 Task: Add American Health Ester-C 500Mg W Bioflavonoids to the cart.
Action: Mouse moved to (257, 128)
Screenshot: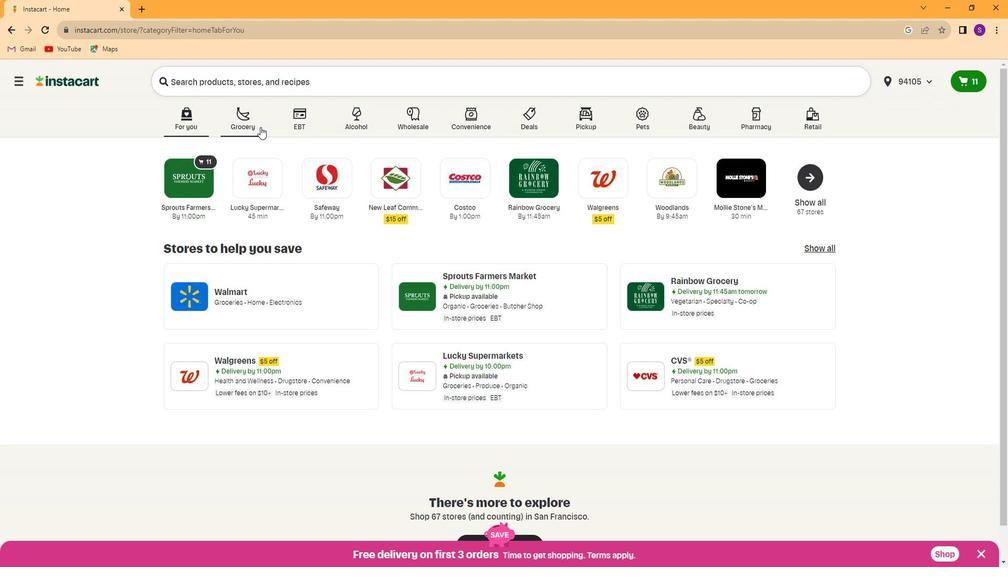 
Action: Mouse pressed left at (257, 128)
Screenshot: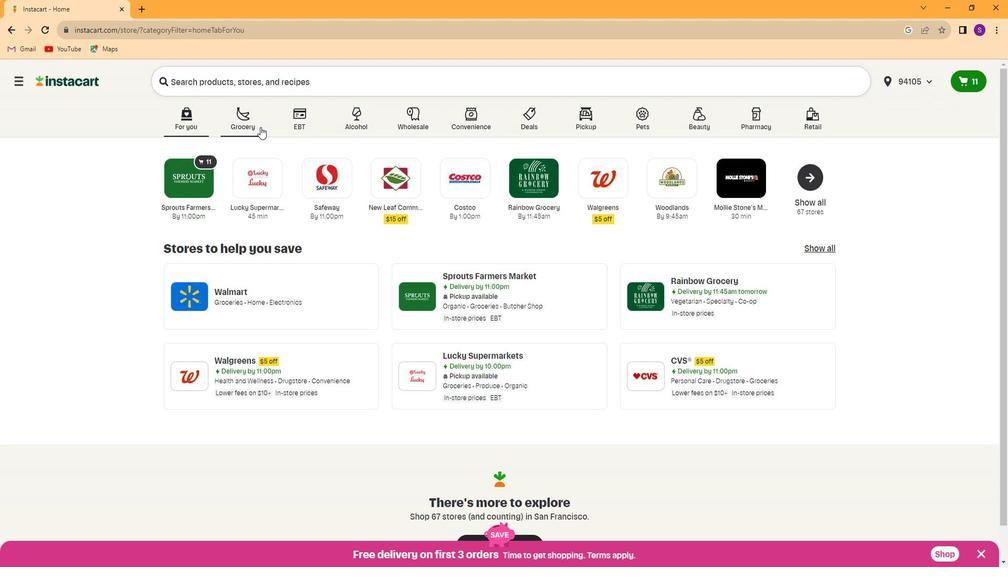 
Action: Mouse moved to (719, 200)
Screenshot: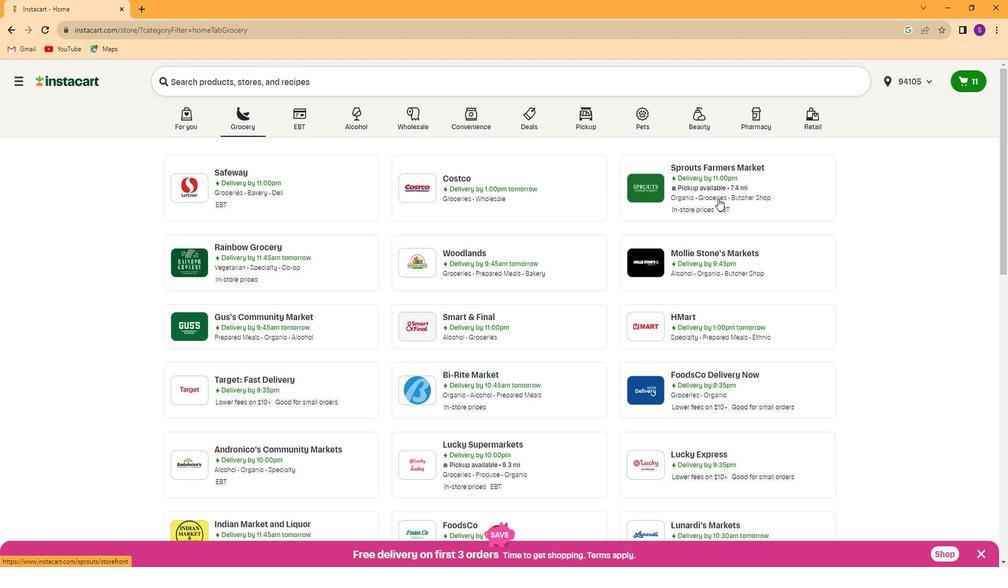 
Action: Mouse pressed left at (719, 200)
Screenshot: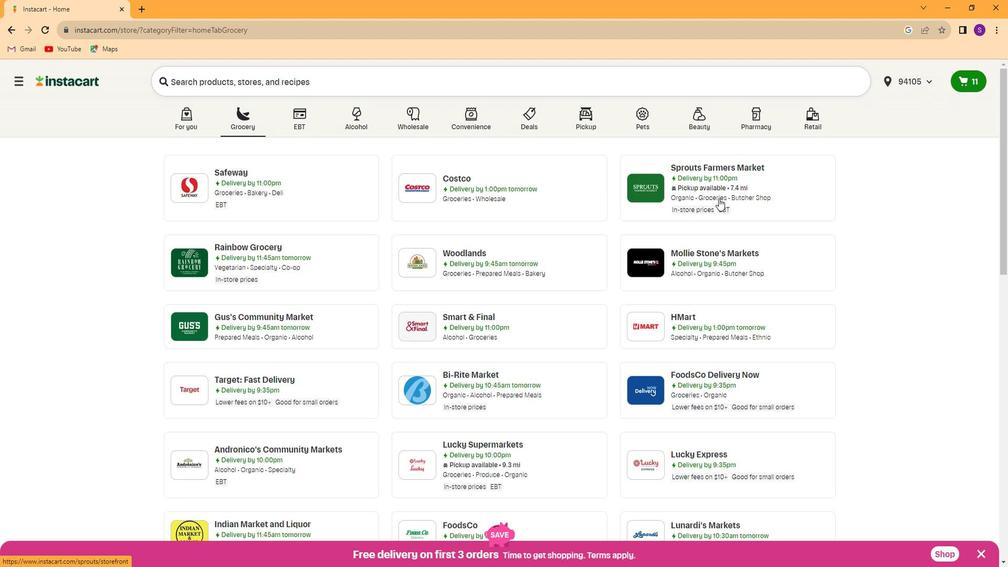
Action: Mouse moved to (101, 360)
Screenshot: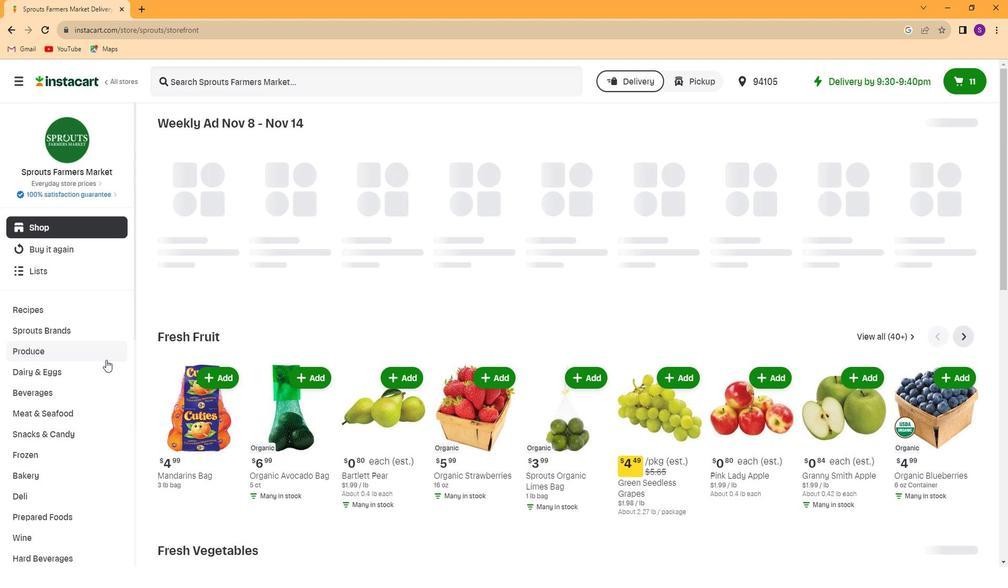 
Action: Mouse scrolled (101, 360) with delta (0, 0)
Screenshot: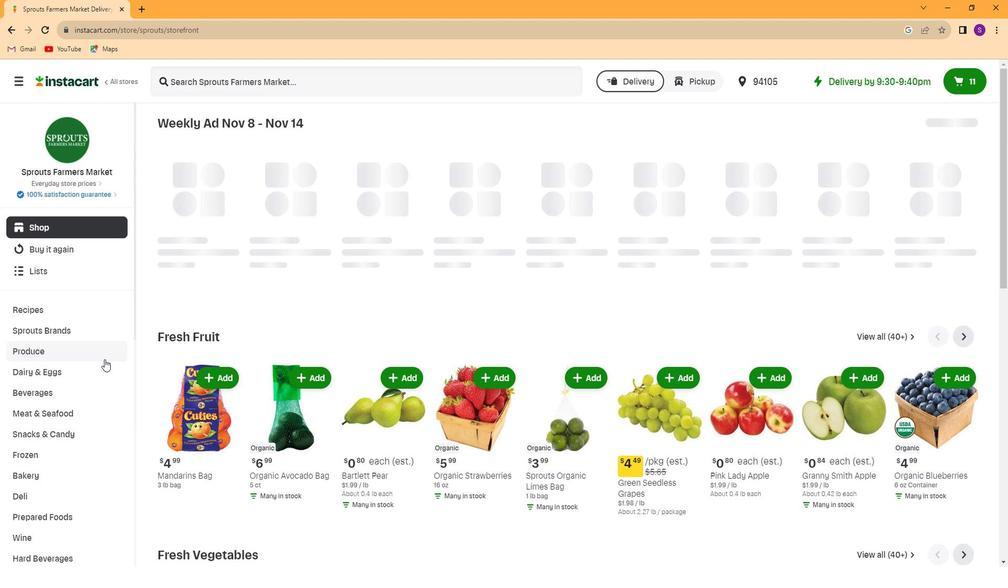 
Action: Mouse moved to (100, 360)
Screenshot: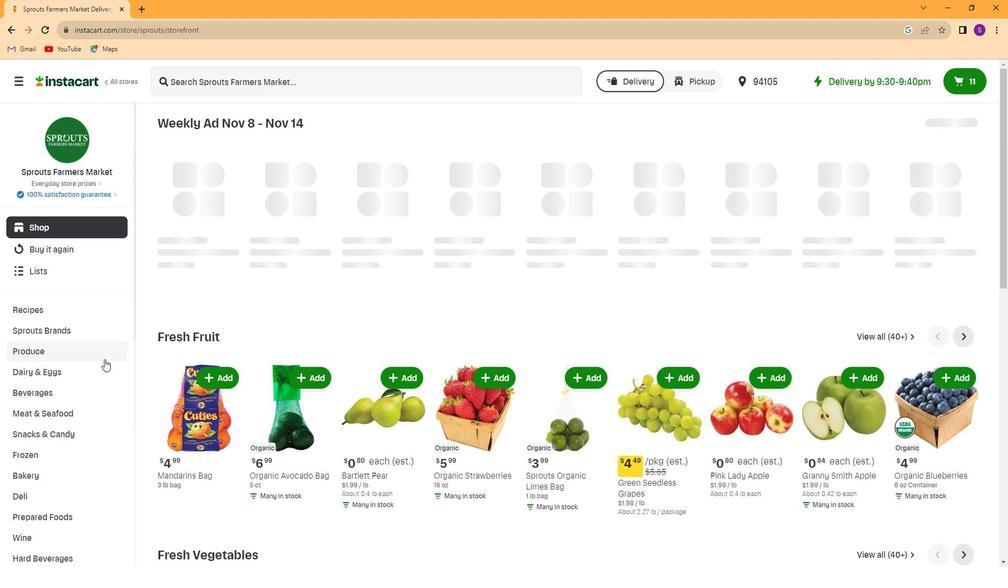 
Action: Mouse scrolled (100, 360) with delta (0, 0)
Screenshot: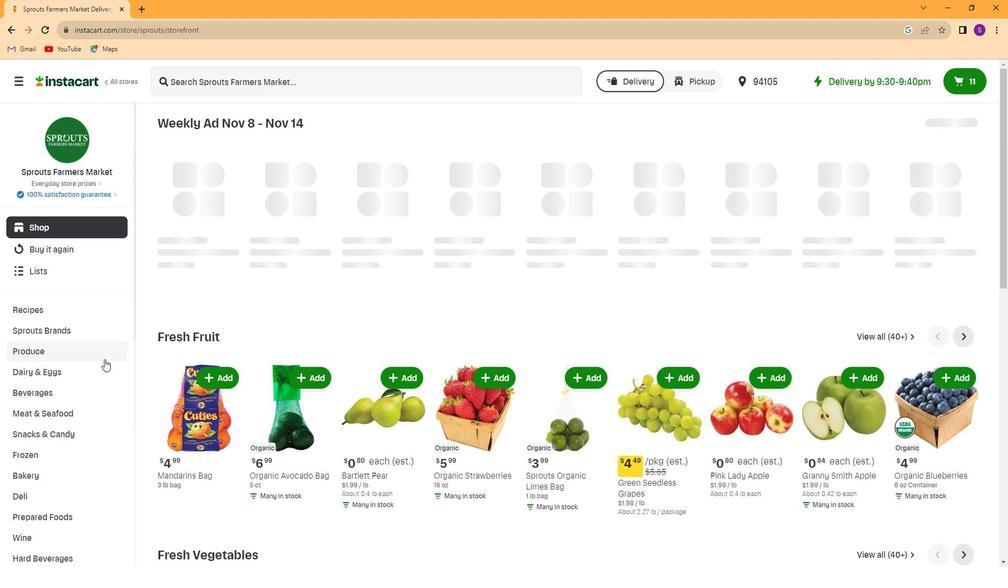 
Action: Mouse moved to (99, 360)
Screenshot: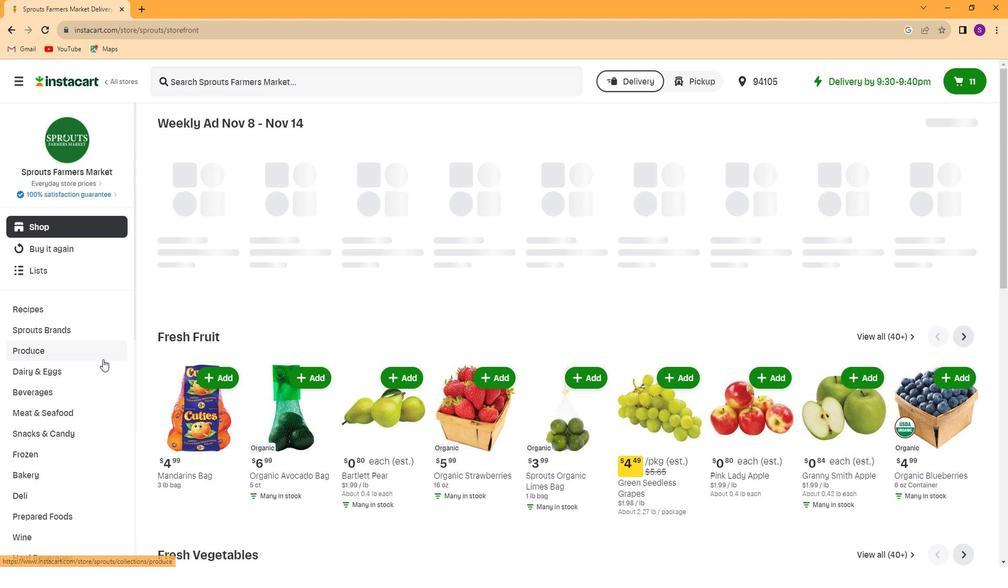 
Action: Mouse scrolled (99, 360) with delta (0, 0)
Screenshot: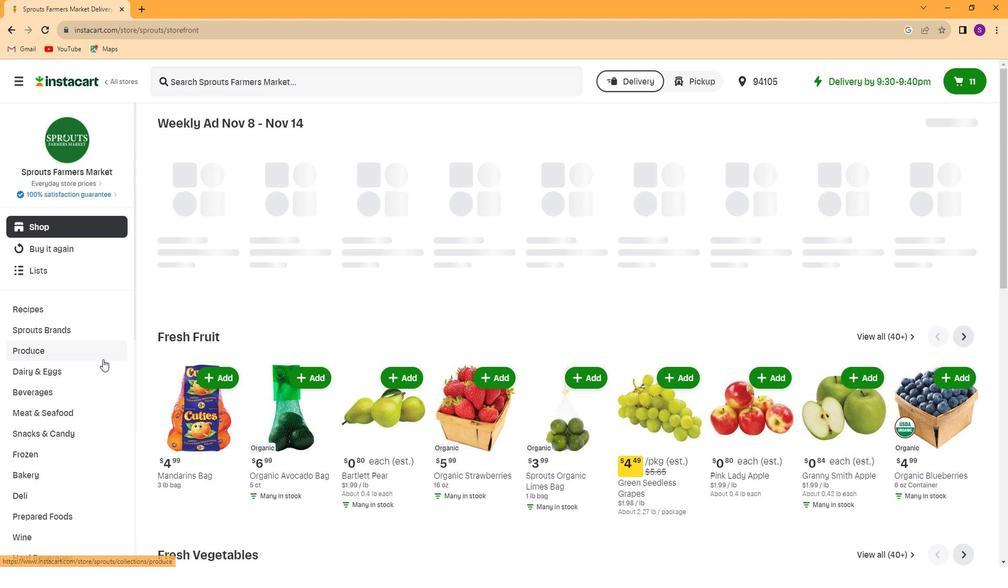 
Action: Mouse scrolled (99, 360) with delta (0, 0)
Screenshot: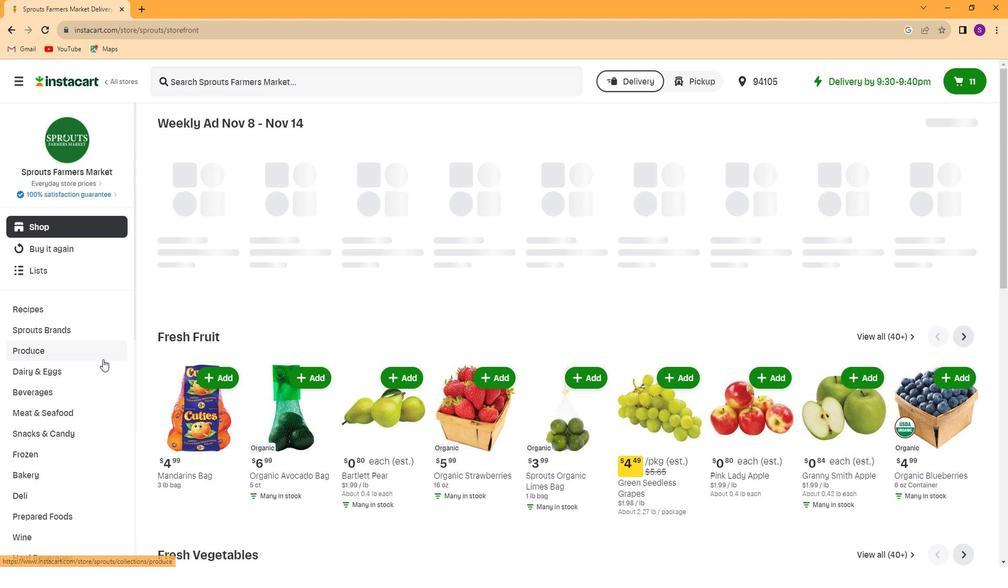 
Action: Mouse scrolled (99, 360) with delta (0, 0)
Screenshot: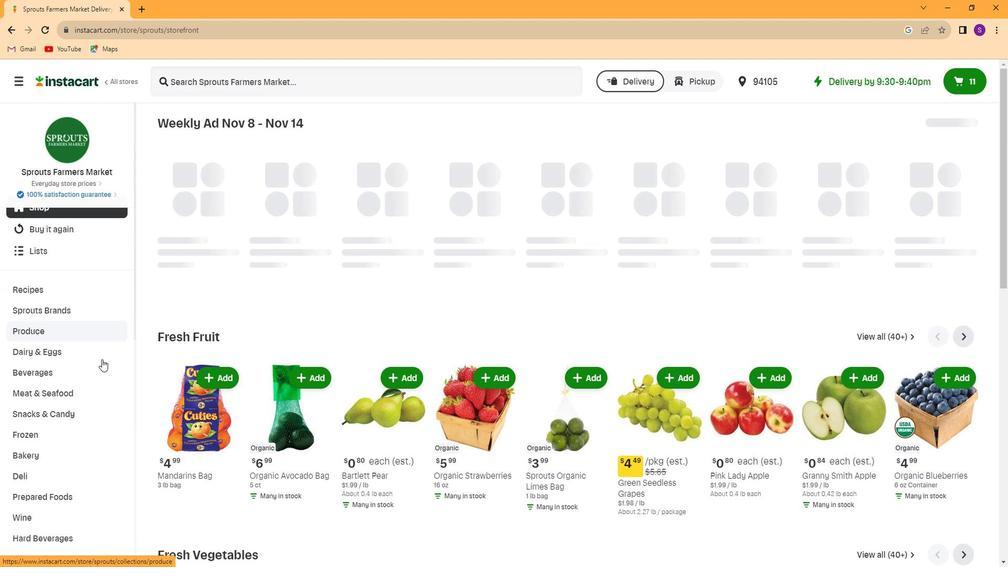 
Action: Mouse scrolled (99, 360) with delta (0, 0)
Screenshot: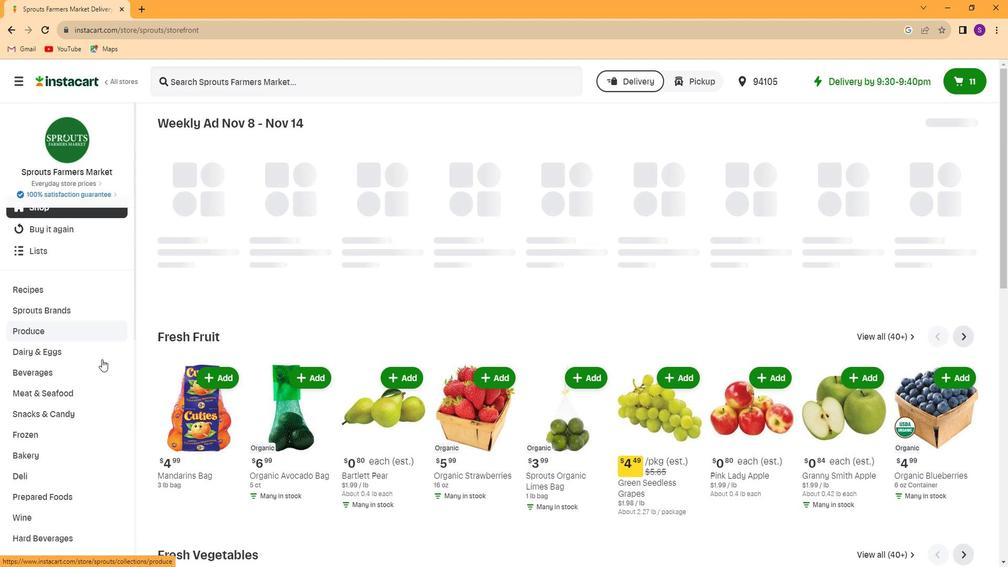 
Action: Mouse moved to (98, 360)
Screenshot: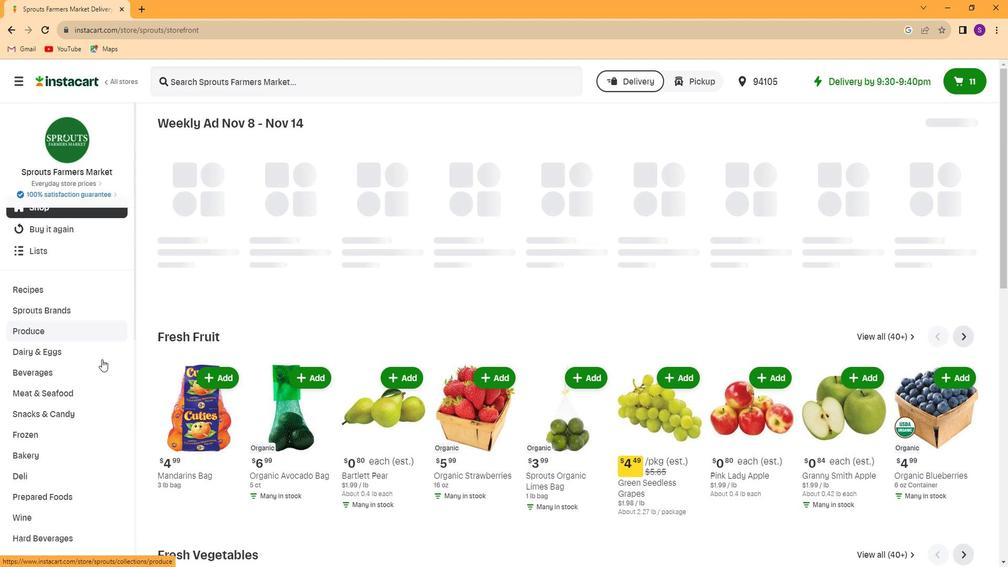 
Action: Mouse scrolled (98, 359) with delta (0, 0)
Screenshot: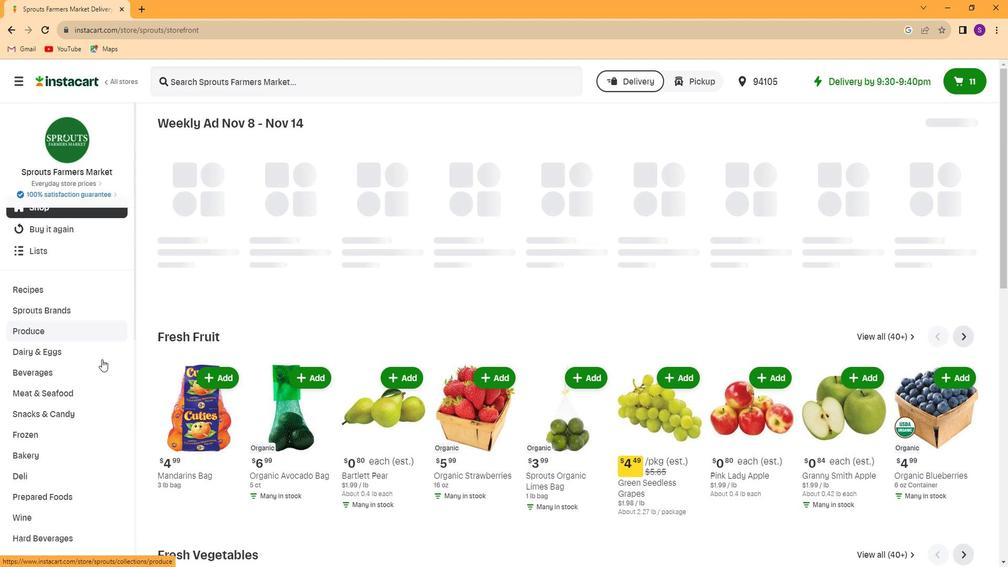 
Action: Mouse moved to (99, 356)
Screenshot: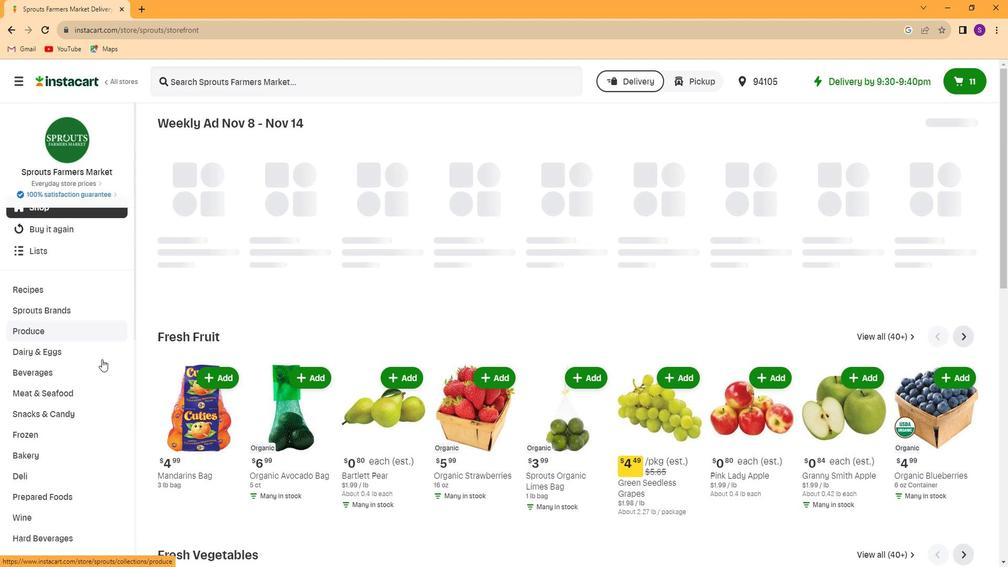 
Action: Mouse scrolled (99, 356) with delta (0, 0)
Screenshot: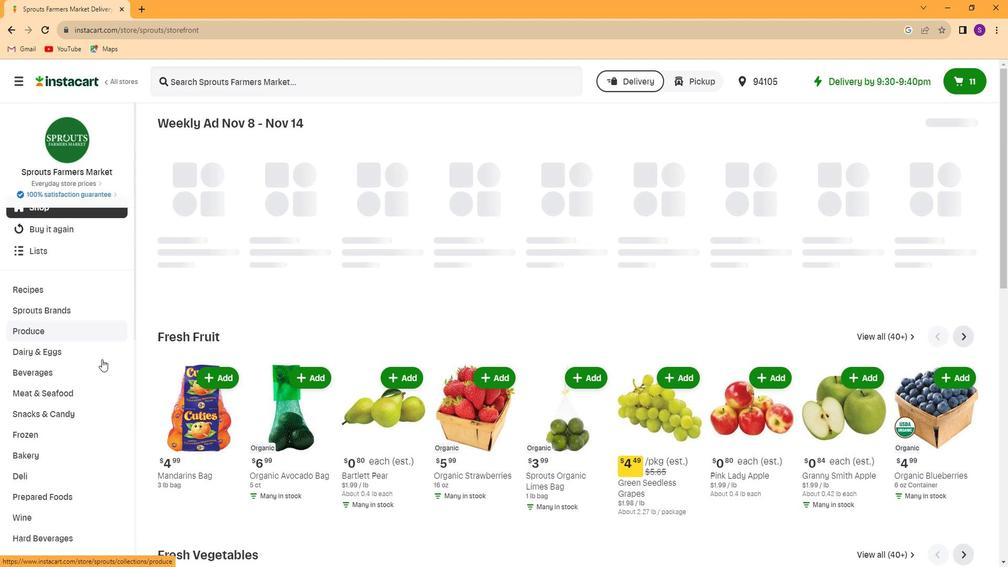 
Action: Mouse moved to (100, 349)
Screenshot: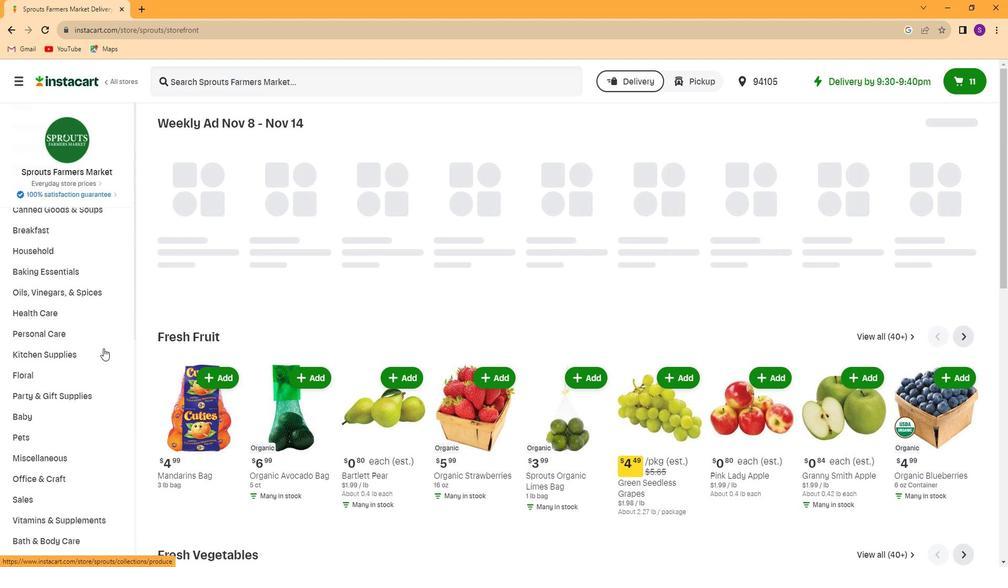 
Action: Mouse scrolled (100, 349) with delta (0, 0)
Screenshot: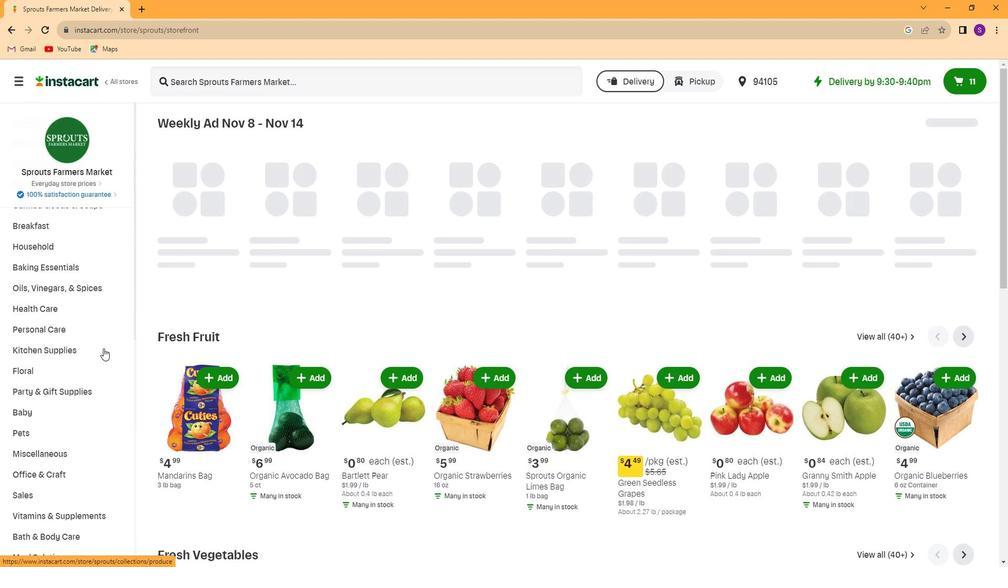 
Action: Mouse scrolled (100, 349) with delta (0, 0)
Screenshot: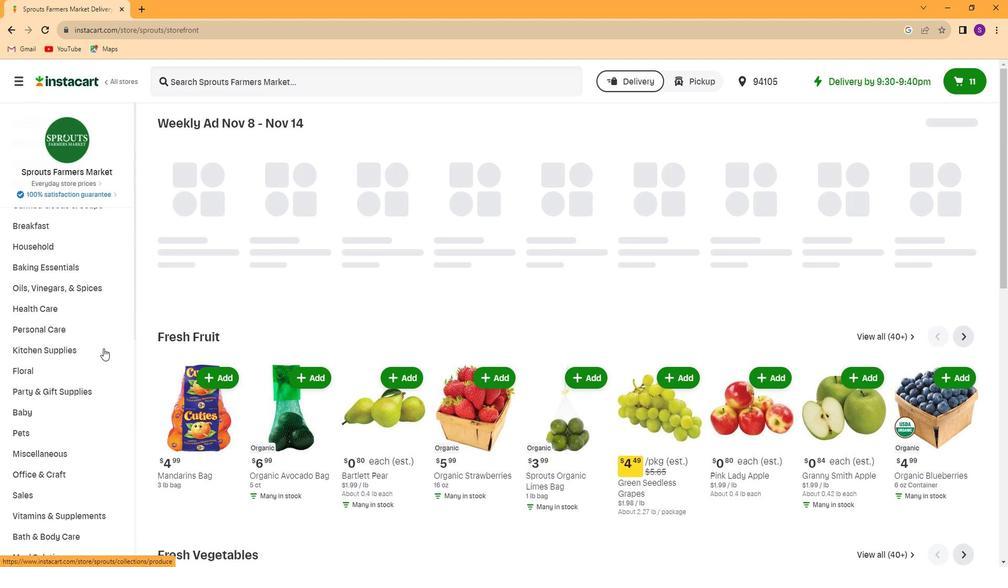 
Action: Mouse scrolled (100, 349) with delta (0, 0)
Screenshot: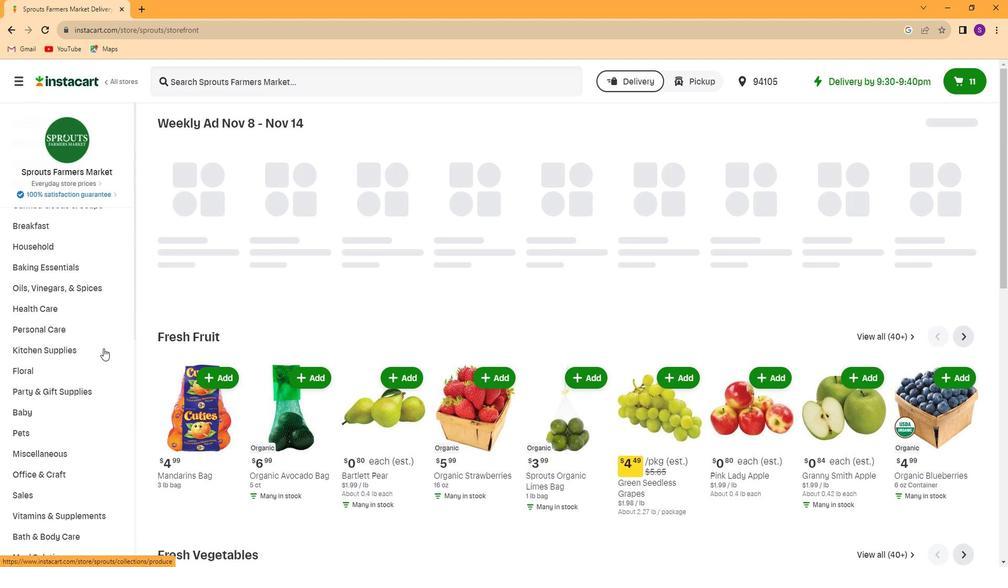 
Action: Mouse scrolled (100, 349) with delta (0, 0)
Screenshot: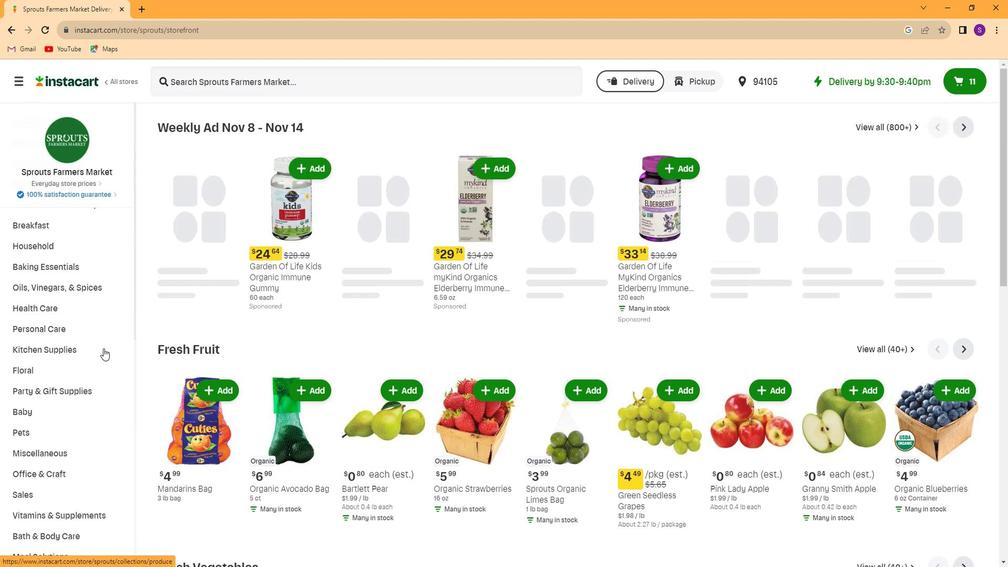 
Action: Mouse scrolled (100, 349) with delta (0, 0)
Screenshot: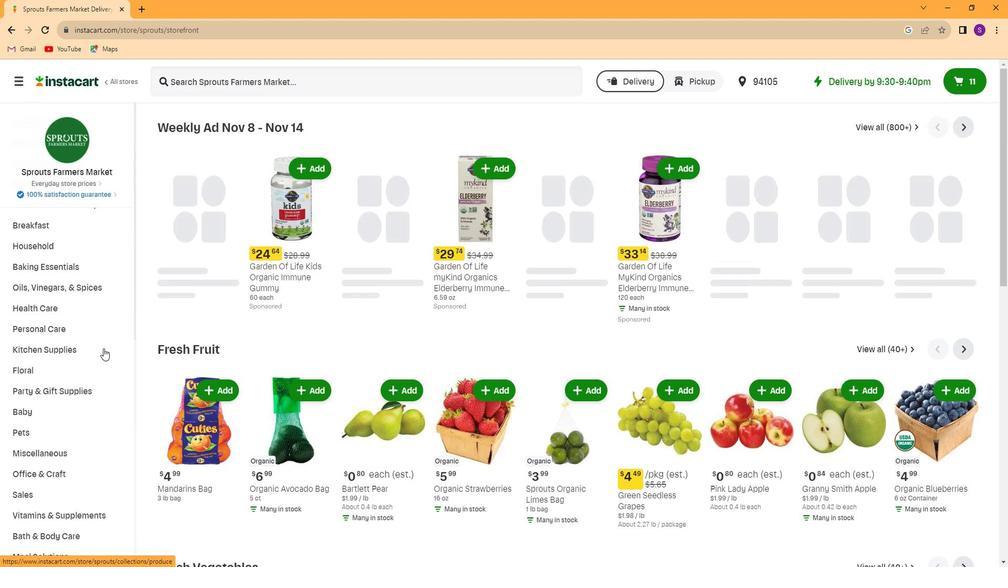 
Action: Mouse scrolled (100, 349) with delta (0, 0)
Screenshot: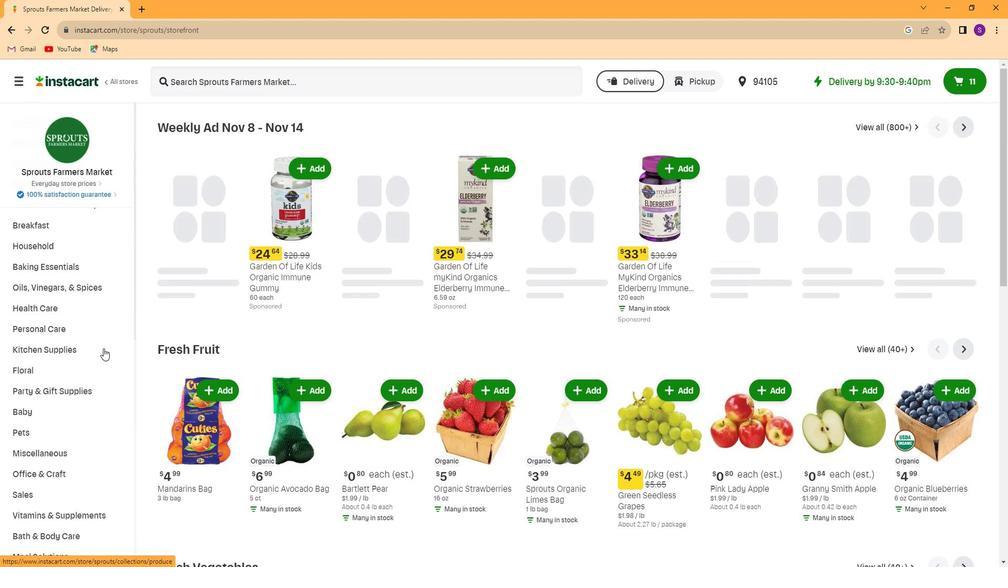 
Action: Mouse scrolled (100, 349) with delta (0, 0)
Screenshot: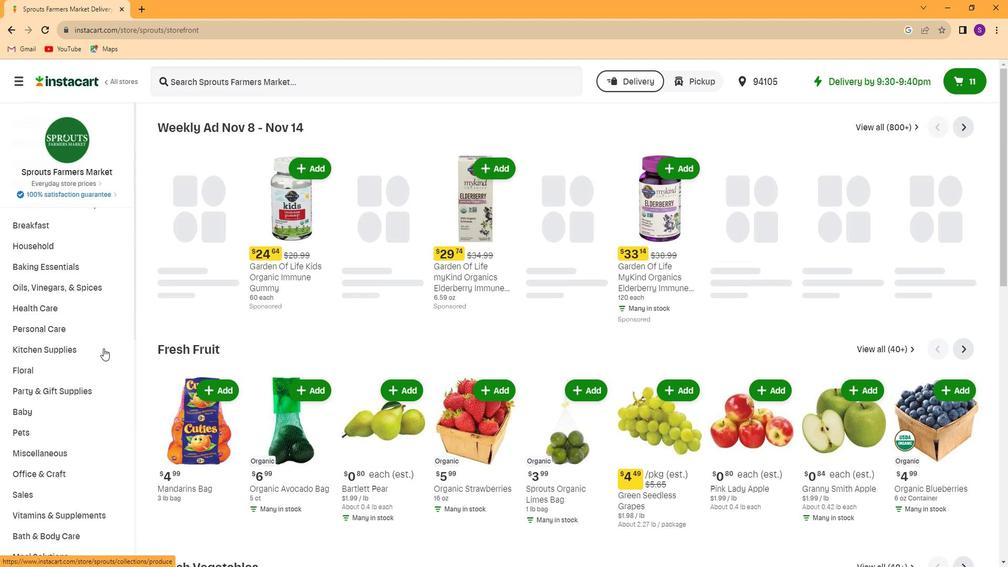 
Action: Mouse moved to (87, 505)
Screenshot: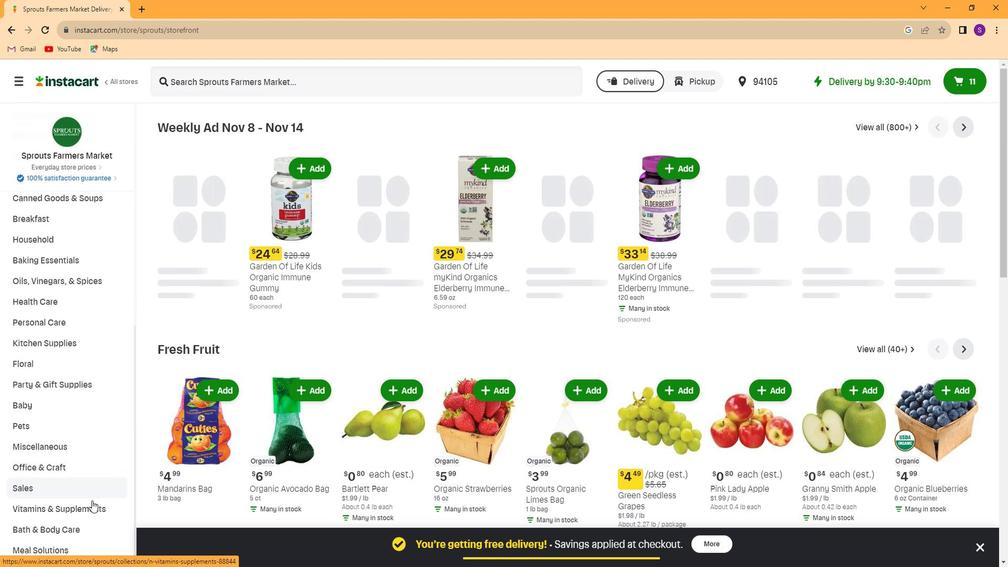 
Action: Mouse pressed left at (87, 505)
Screenshot: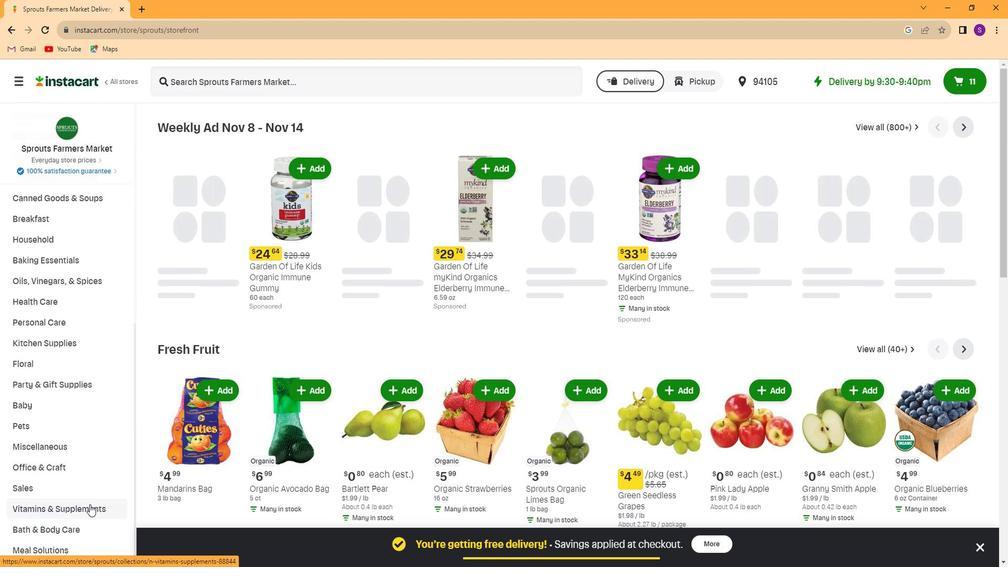 
Action: Mouse moved to (85, 442)
Screenshot: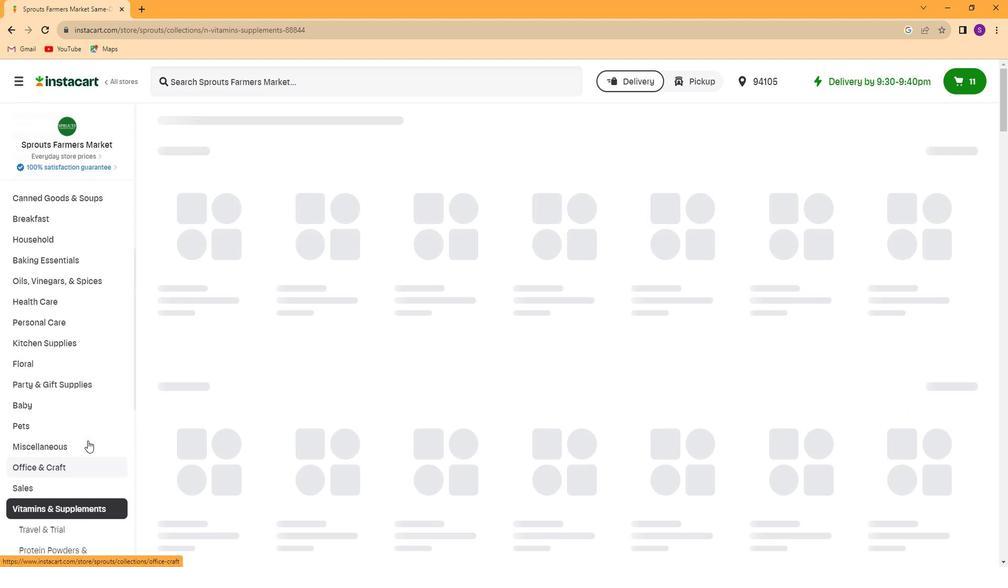 
Action: Mouse scrolled (85, 441) with delta (0, 0)
Screenshot: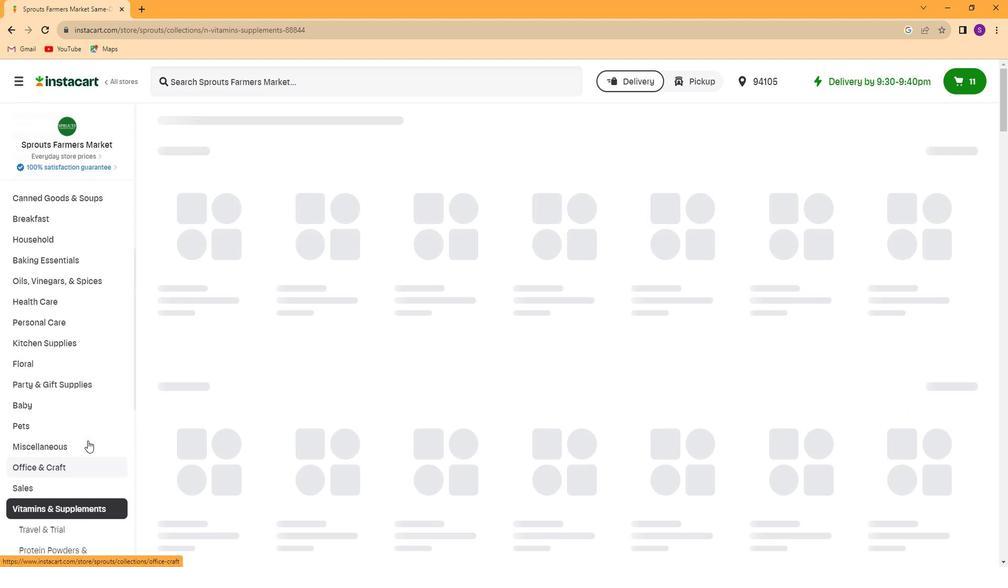 
Action: Mouse moved to (80, 421)
Screenshot: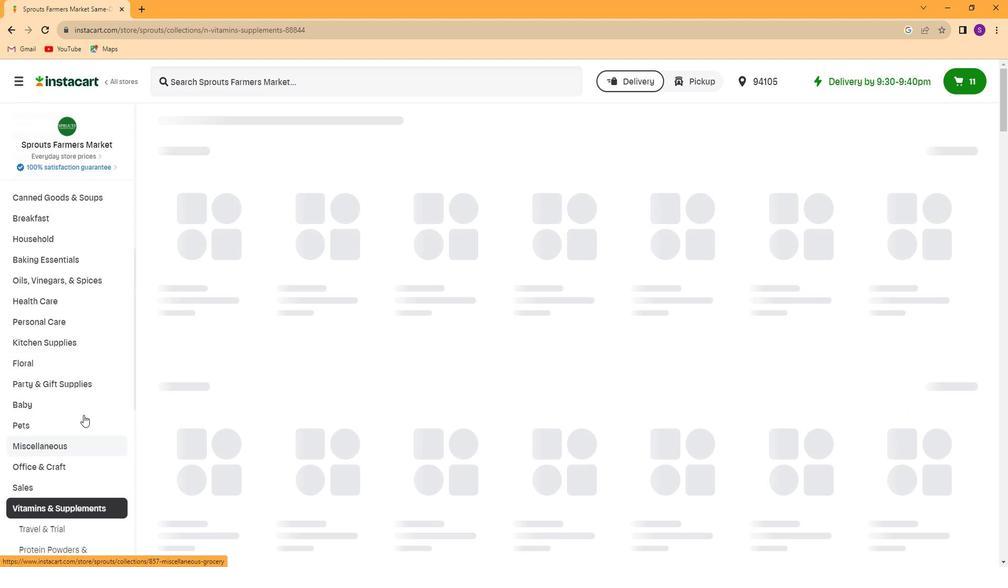
Action: Mouse scrolled (80, 421) with delta (0, 0)
Screenshot: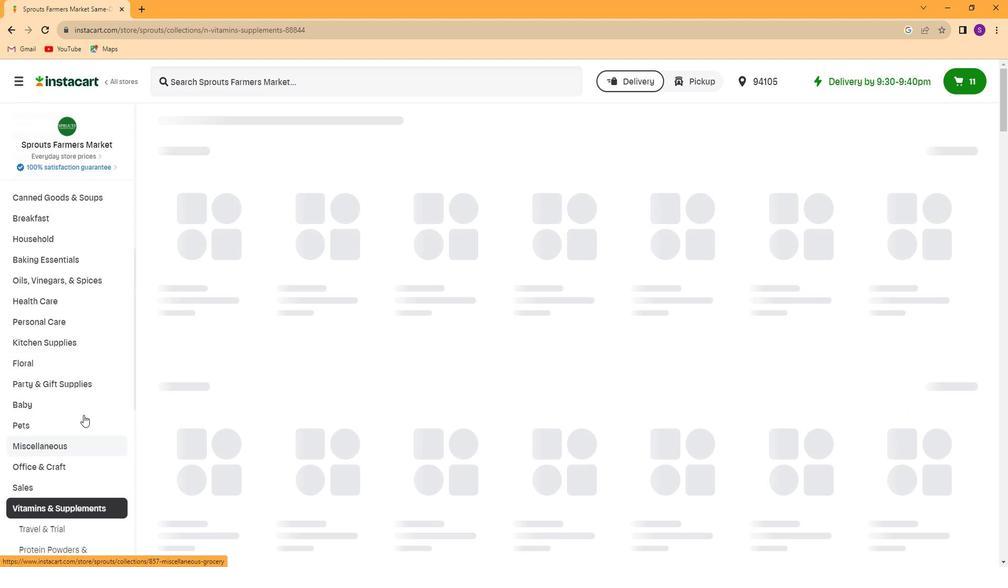 
Action: Mouse moved to (80, 410)
Screenshot: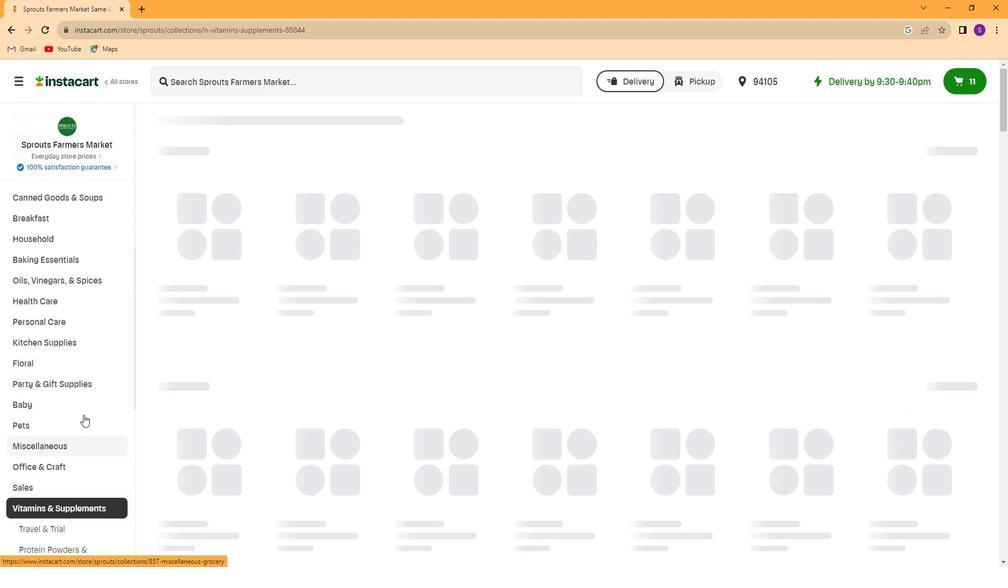 
Action: Mouse scrolled (80, 409) with delta (0, 0)
Screenshot: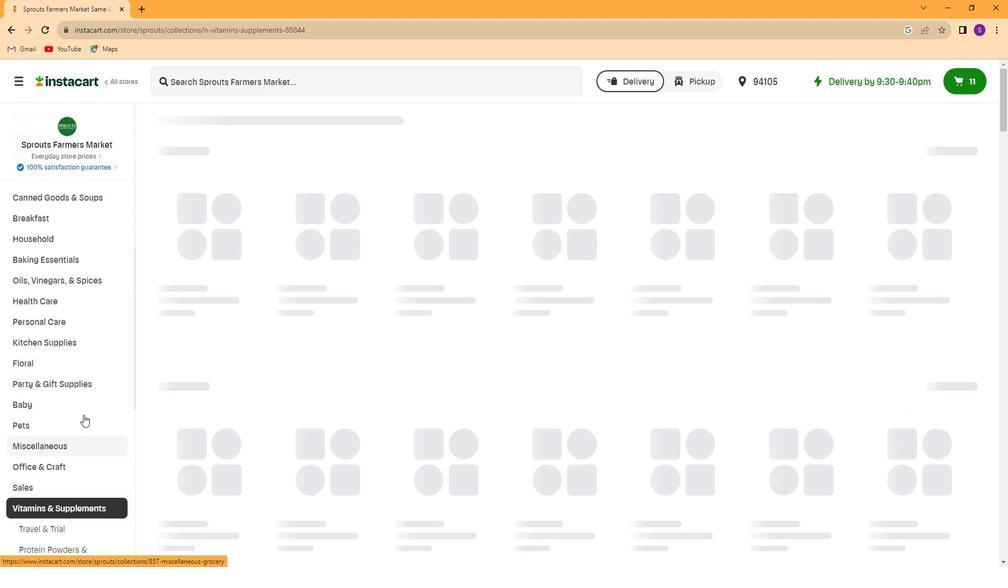 
Action: Mouse moved to (79, 401)
Screenshot: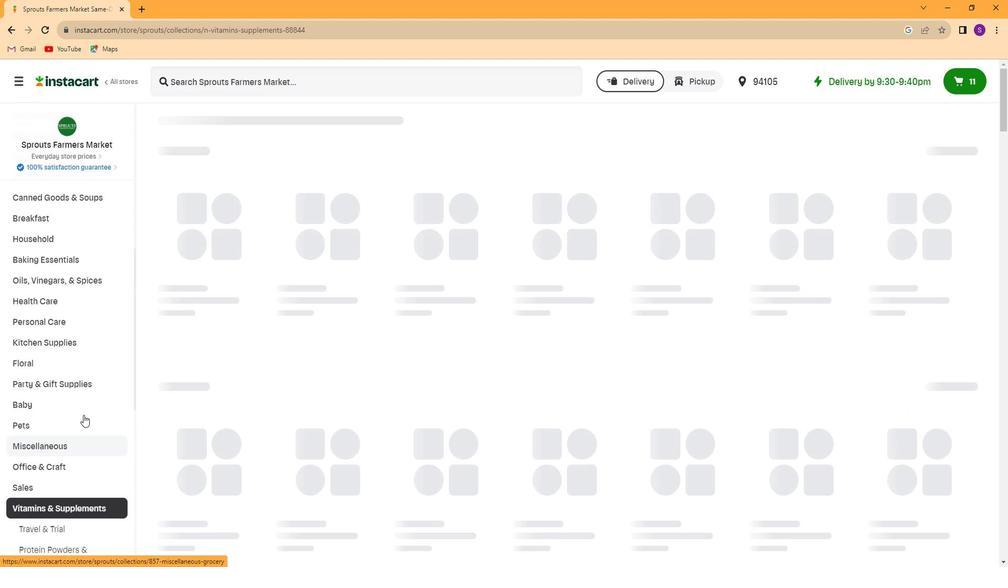 
Action: Mouse scrolled (79, 400) with delta (0, 0)
Screenshot: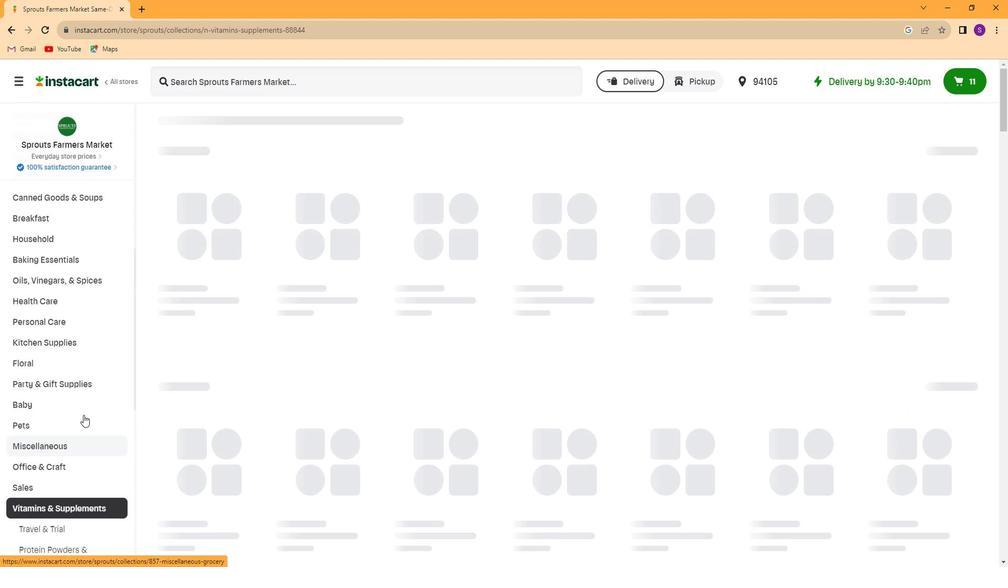 
Action: Mouse moved to (79, 393)
Screenshot: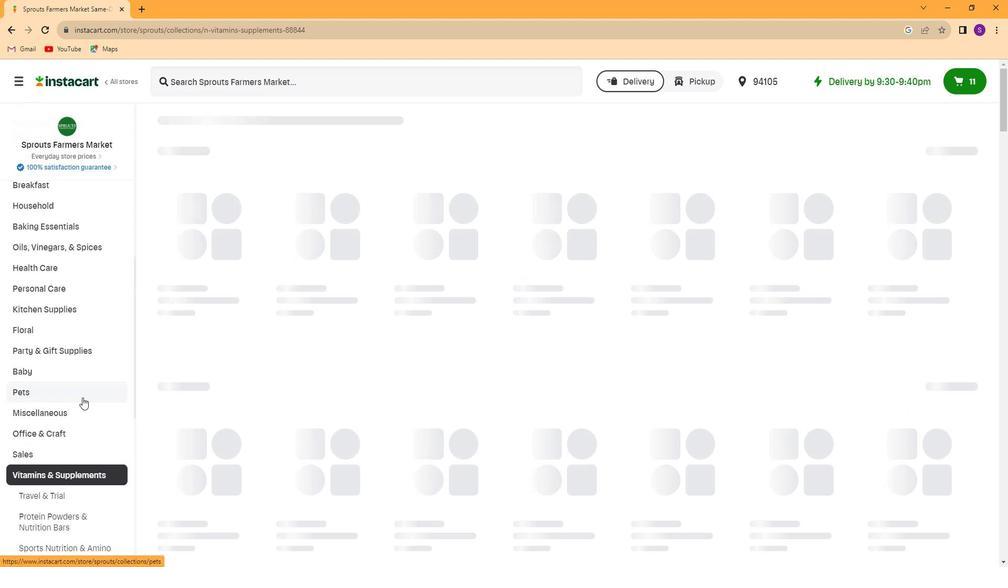 
Action: Mouse scrolled (79, 392) with delta (0, 0)
Screenshot: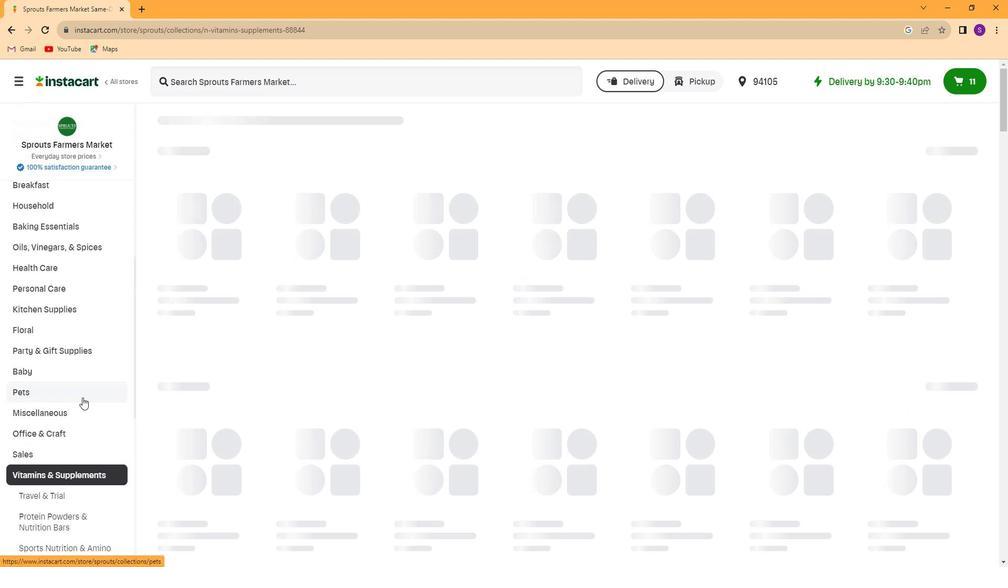 
Action: Mouse moved to (79, 378)
Screenshot: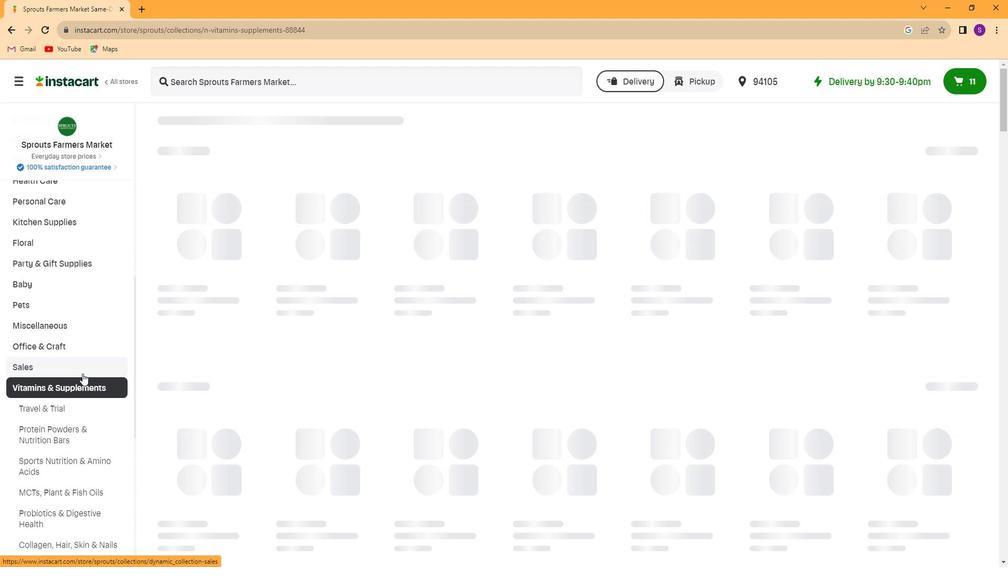 
Action: Mouse scrolled (79, 378) with delta (0, 0)
Screenshot: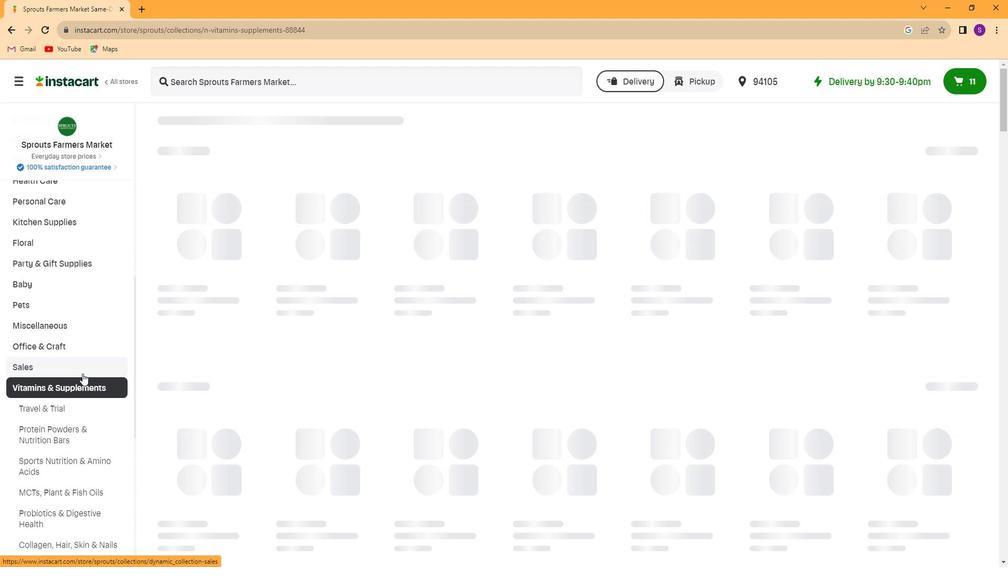 
Action: Mouse moved to (79, 368)
Screenshot: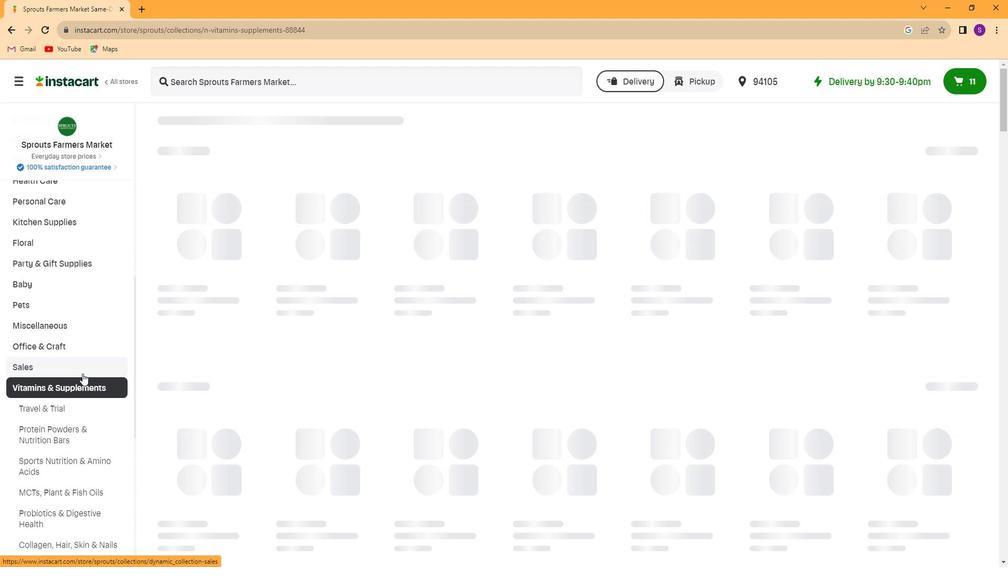 
Action: Mouse scrolled (79, 368) with delta (0, 0)
Screenshot: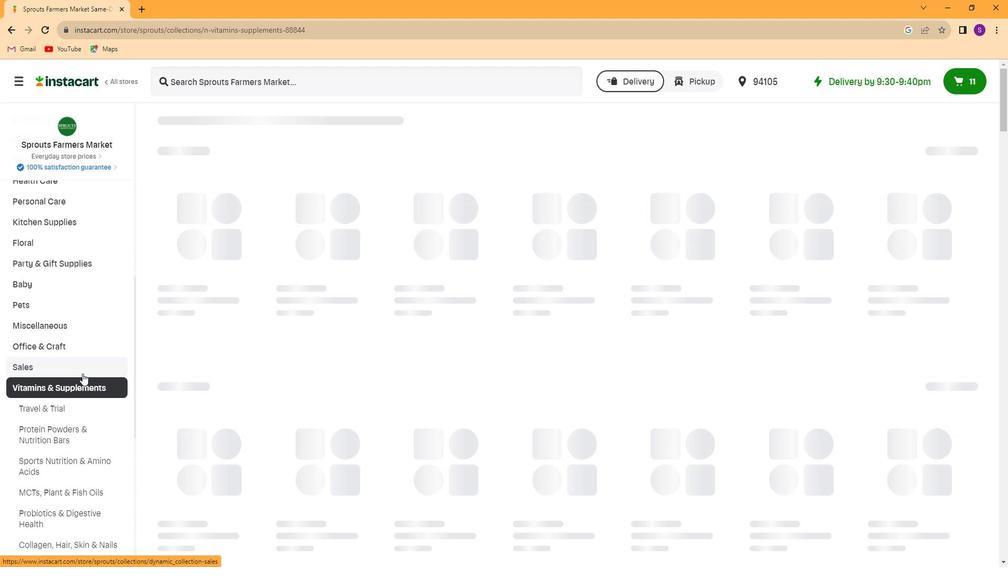 
Action: Mouse moved to (84, 423)
Screenshot: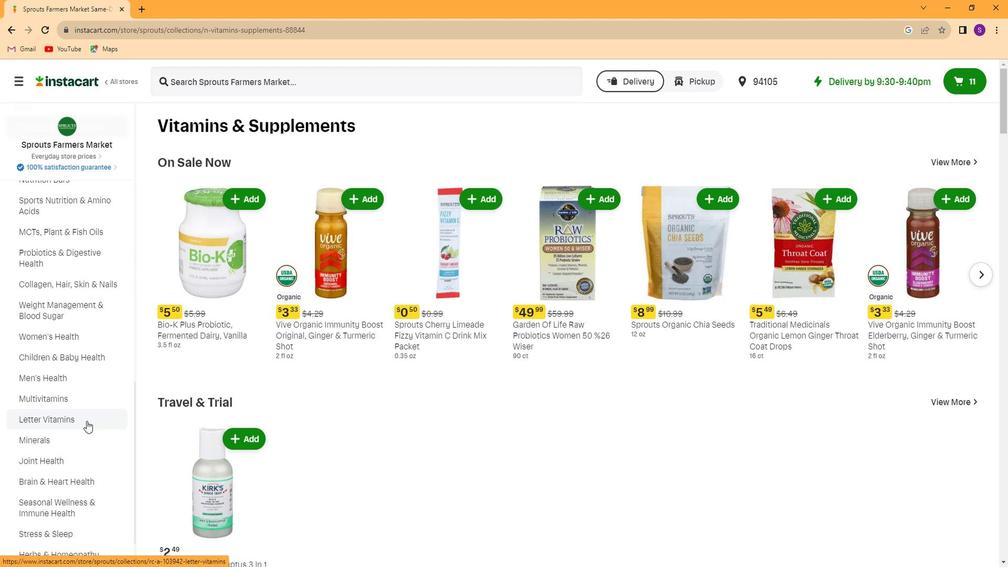 
Action: Mouse pressed left at (84, 423)
Screenshot: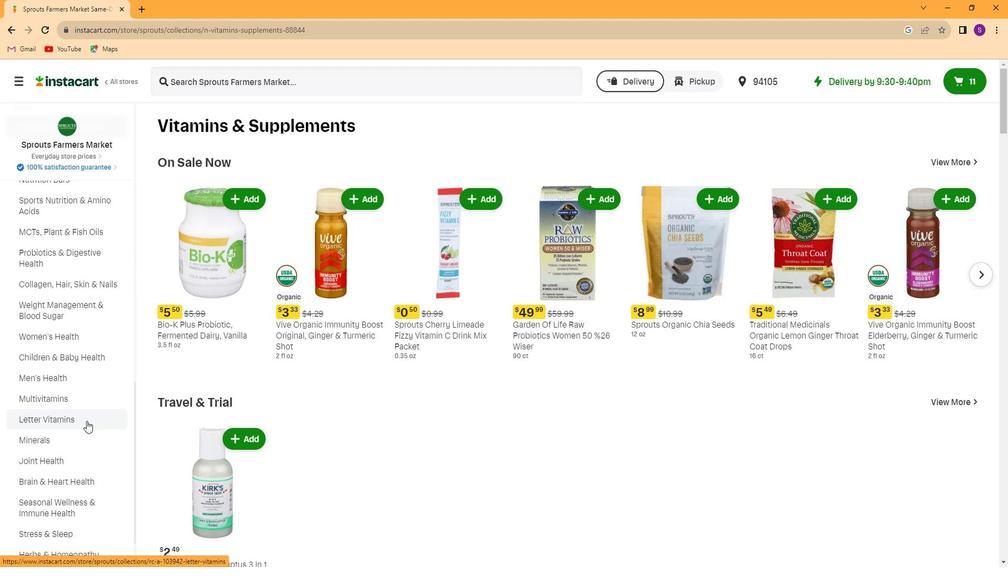 
Action: Mouse moved to (386, 84)
Screenshot: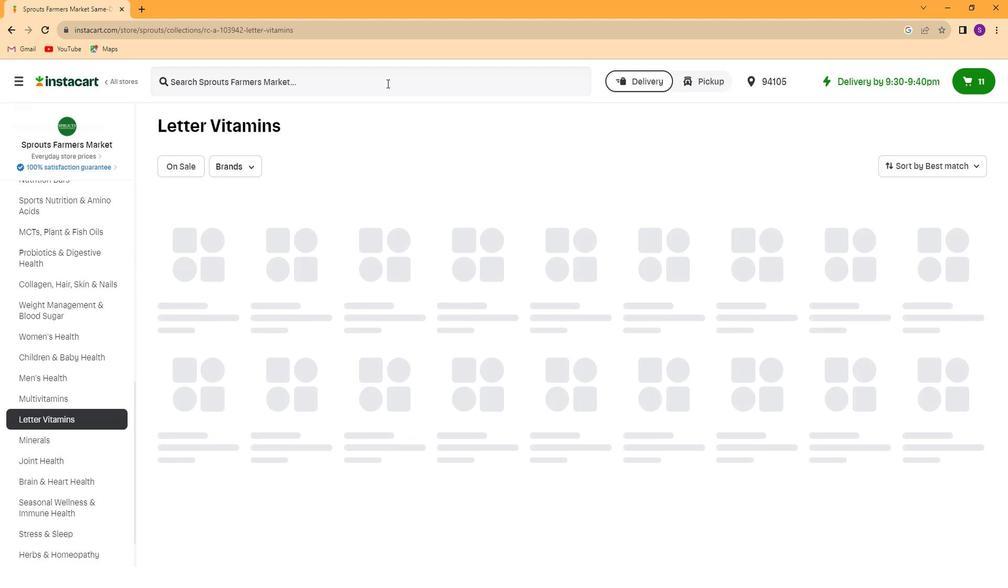 
Action: Mouse pressed left at (386, 84)
Screenshot: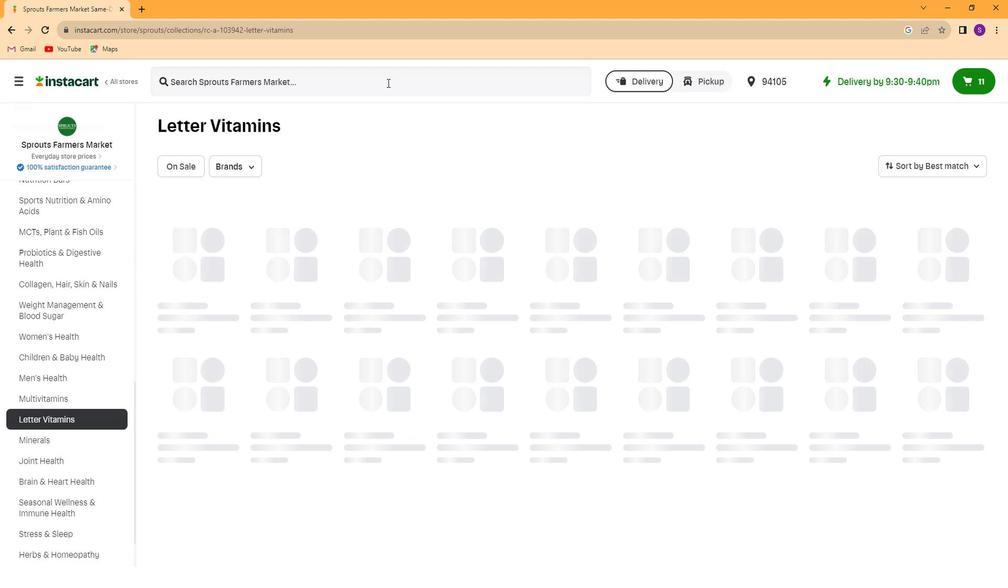 
Action: Key pressed <Key.caps_lock>A<Key.caps_lock>merican<Key.space>health<Key.space>estr<Key.backspace>er-<Key.caps_lock>C<Key.caps_lock><Key.space>500my<Key.backspace>g<Key.space><Key.caps_lock>W<Key.caps_lock><Key.space><Key.caps_lock>B<Key.caps_lock>ioflavonoids<Key.enter>
Screenshot: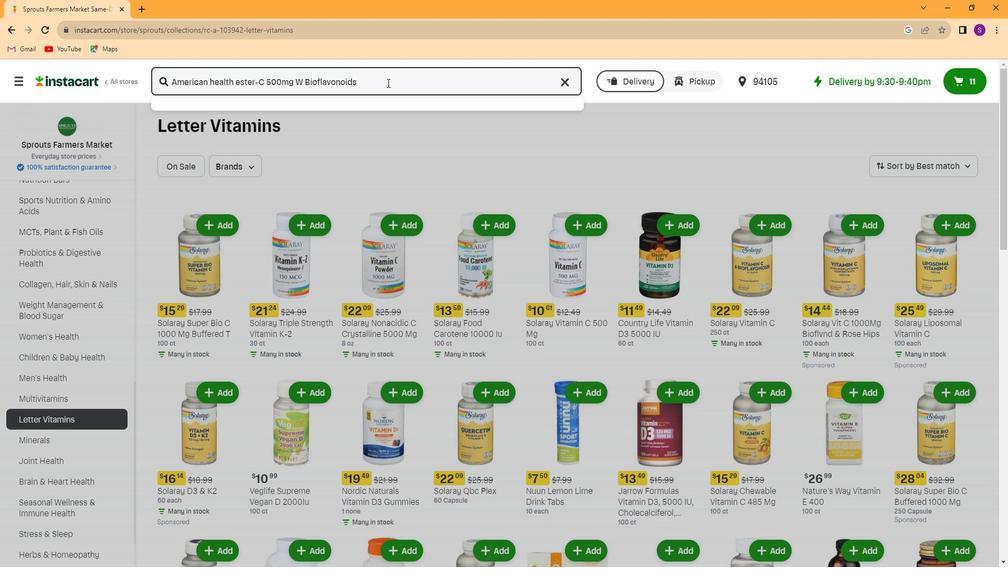 
Action: Mouse moved to (434, 227)
Screenshot: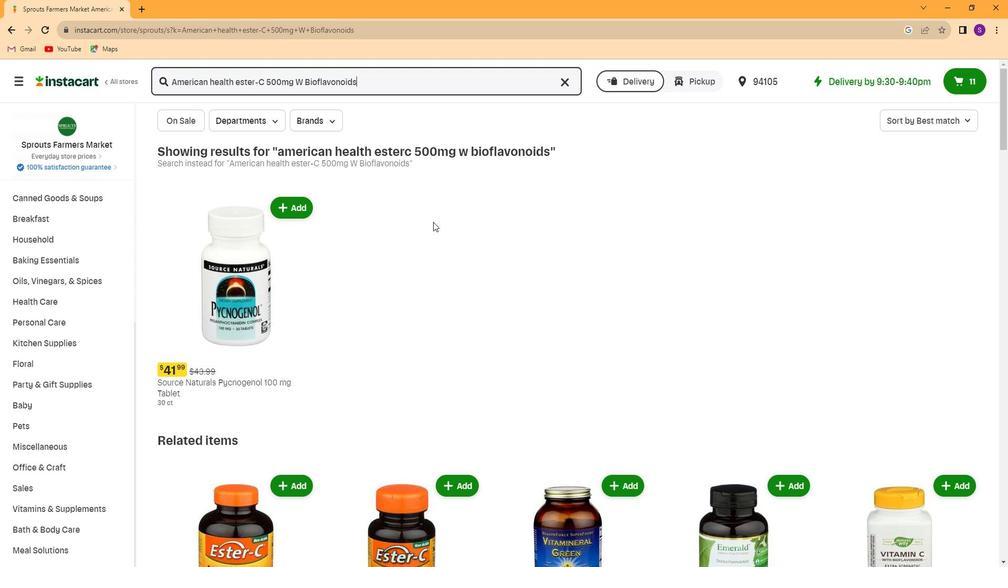 
Action: Mouse scrolled (434, 227) with delta (0, 0)
Screenshot: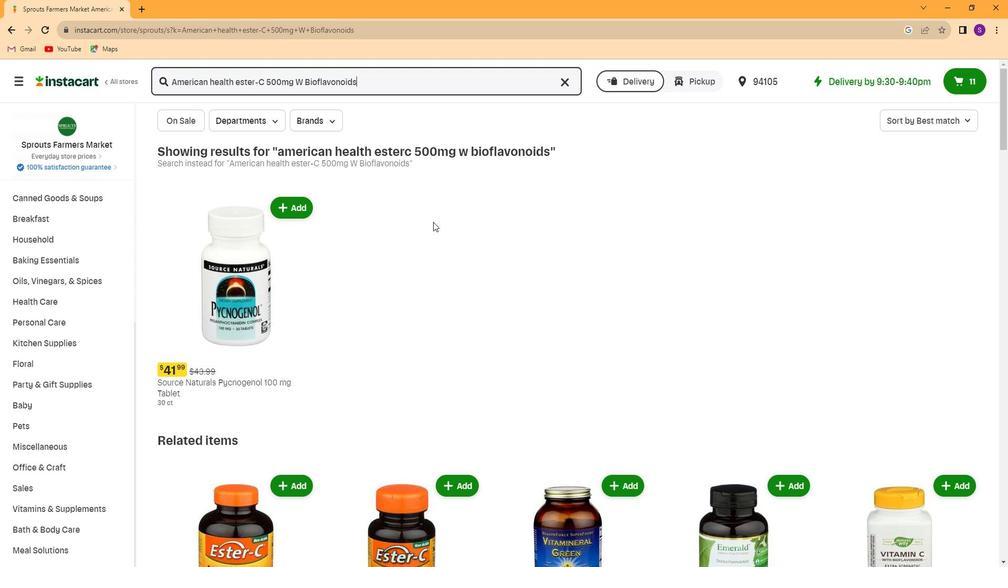 
Action: Mouse scrolled (434, 227) with delta (0, 0)
Screenshot: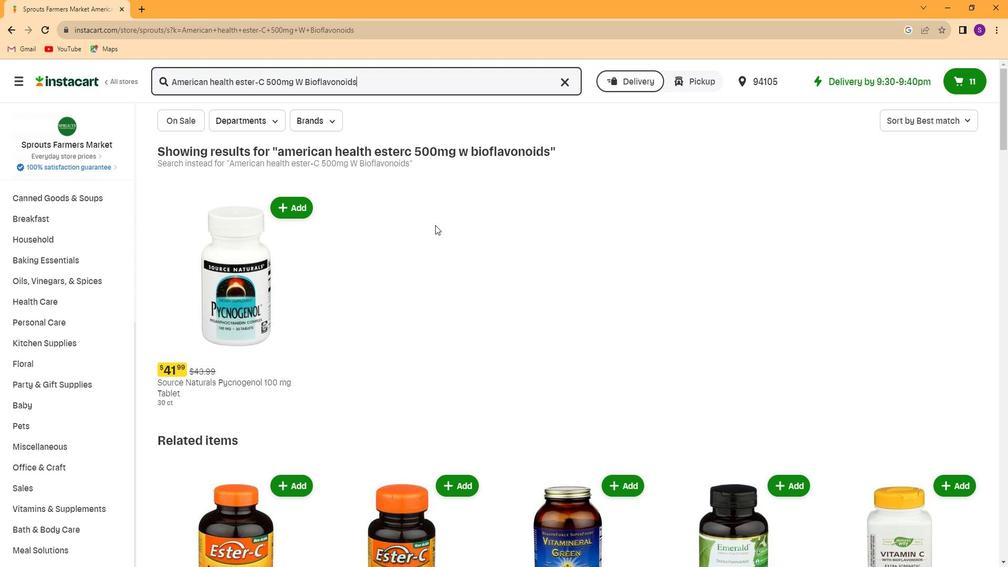
Action: Mouse scrolled (434, 227) with delta (0, 0)
Screenshot: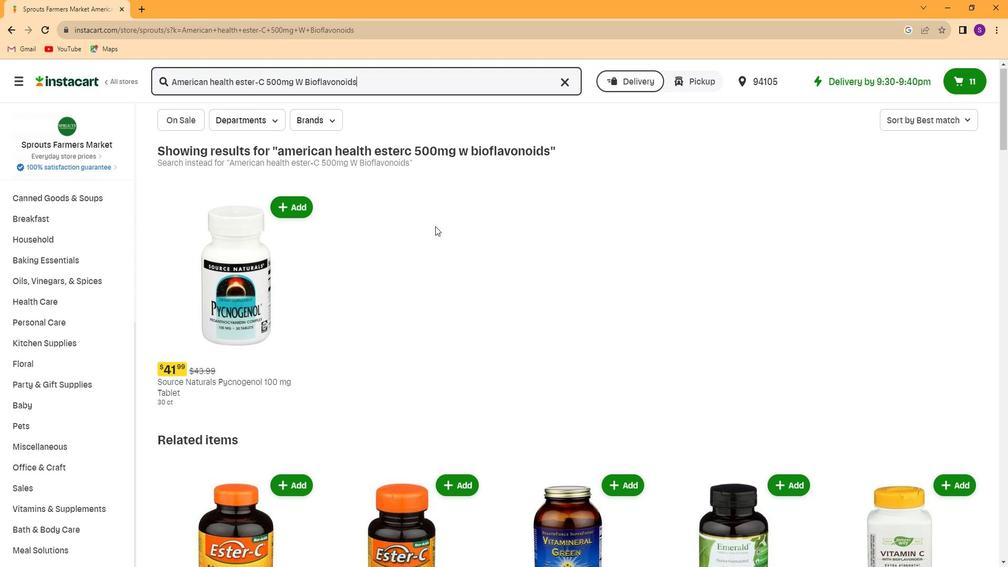 
Action: Mouse scrolled (434, 227) with delta (0, 0)
Screenshot: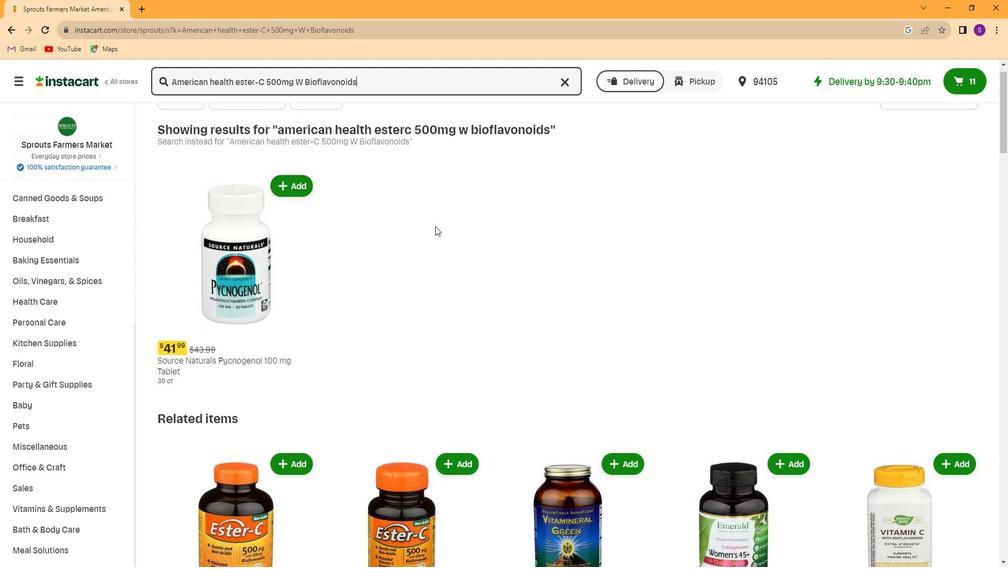 
Action: Mouse moved to (281, 269)
Screenshot: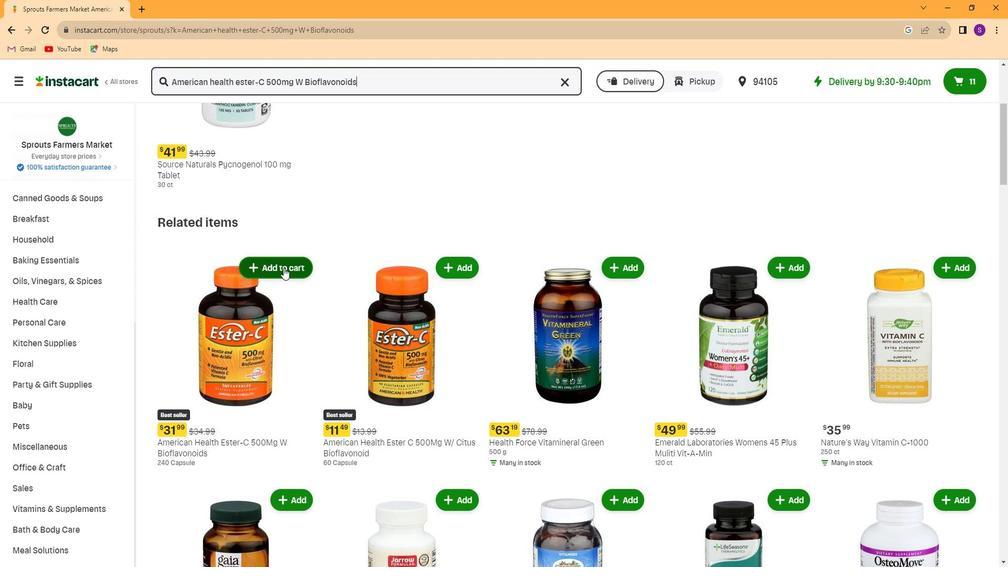 
Action: Mouse pressed left at (281, 269)
Screenshot: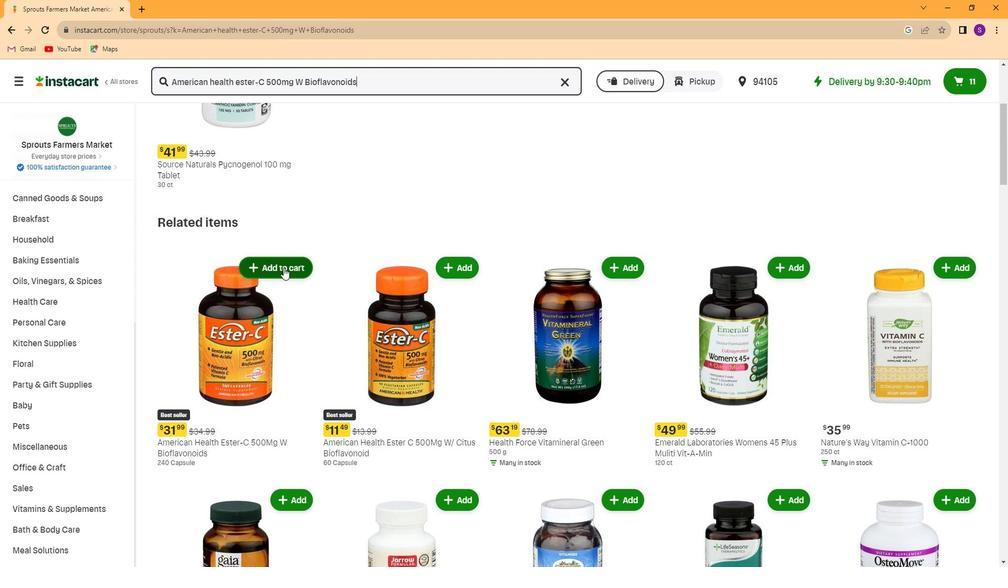 
Action: Mouse moved to (545, 149)
Screenshot: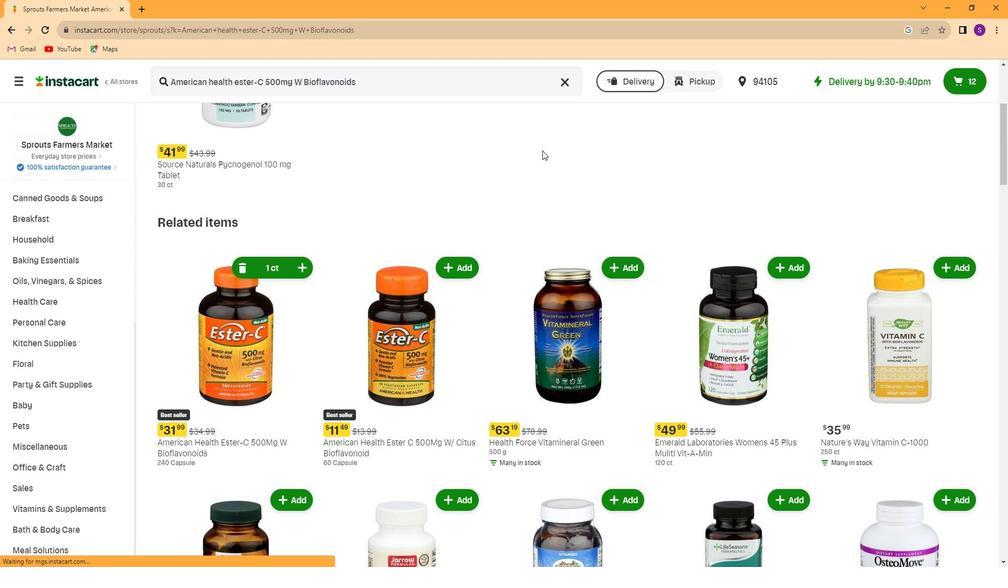 
